 Task: Toggle the highlight madified tabs in the editor management.
Action: Mouse moved to (600, 293)
Screenshot: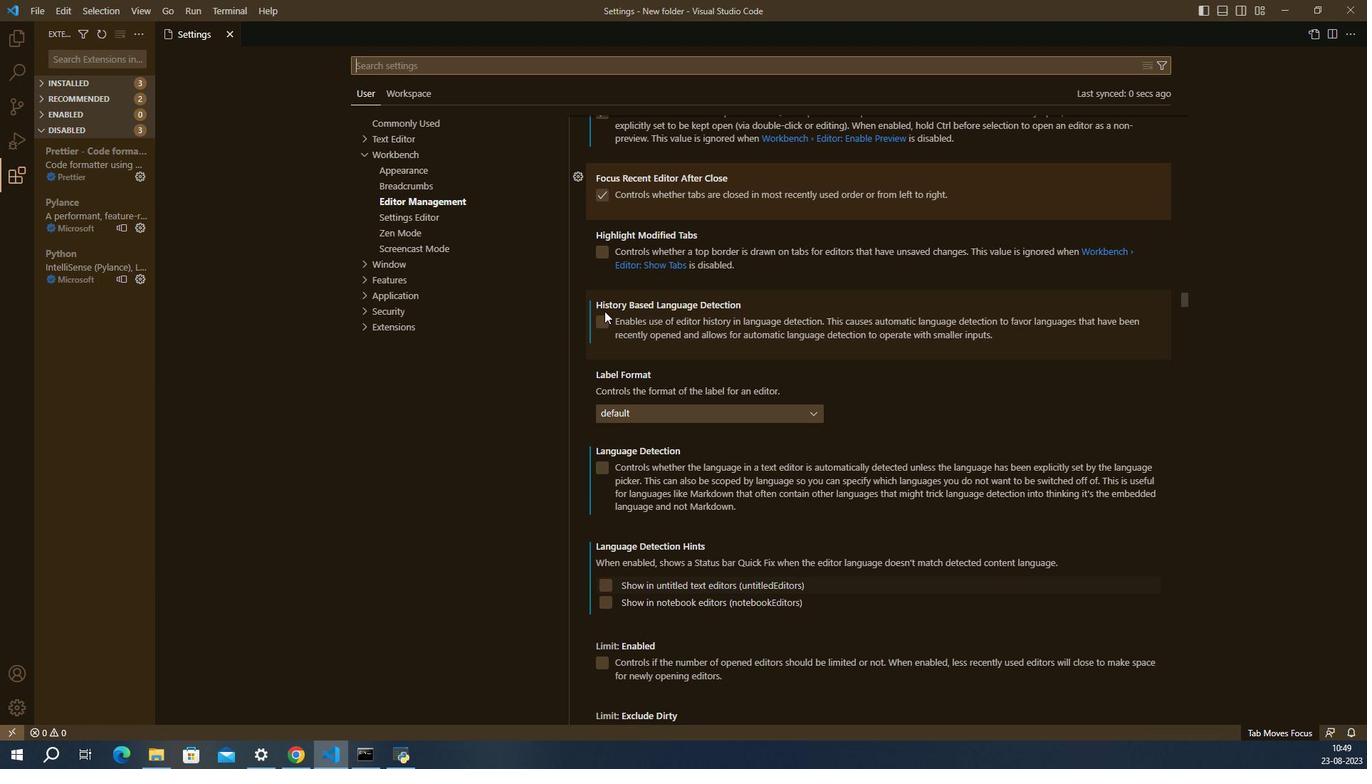 
Action: Mouse pressed left at (600, 293)
Screenshot: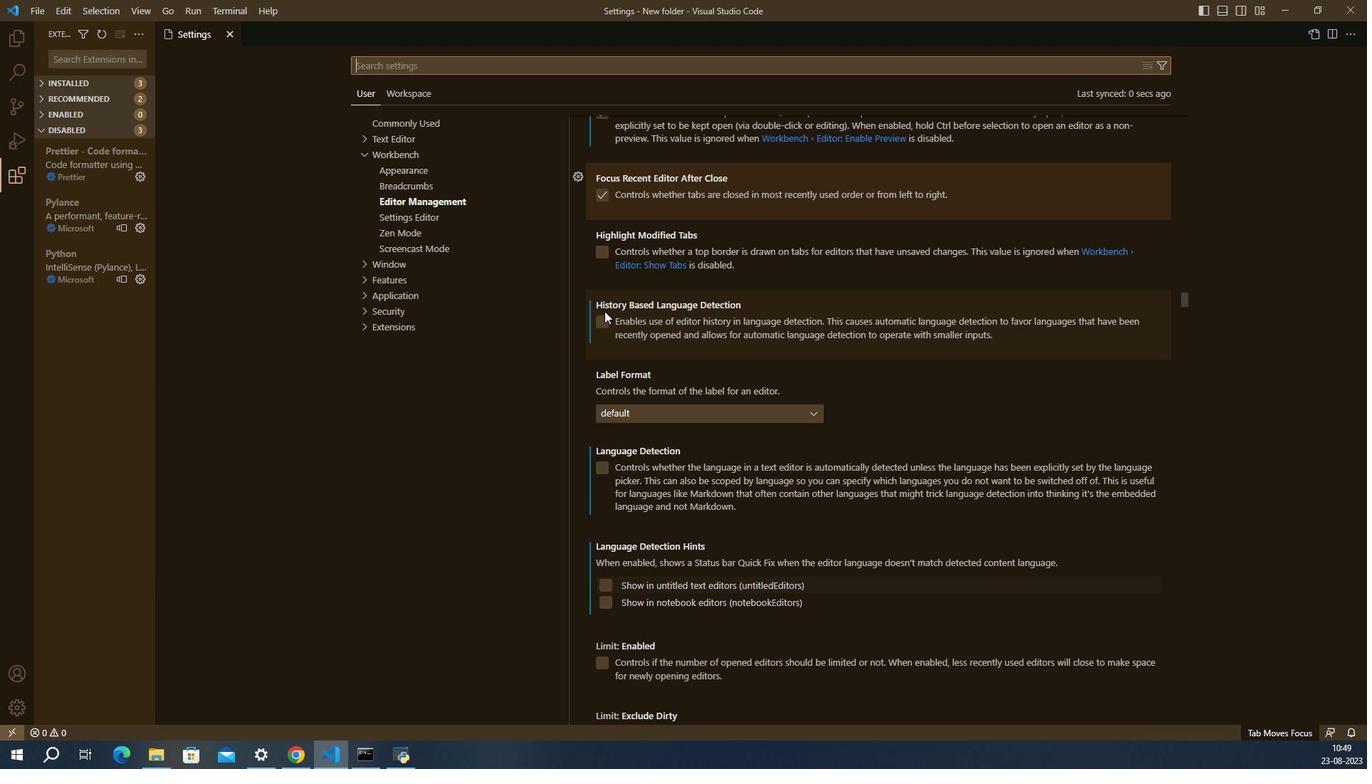 
Action: Mouse moved to (622, 255)
Screenshot: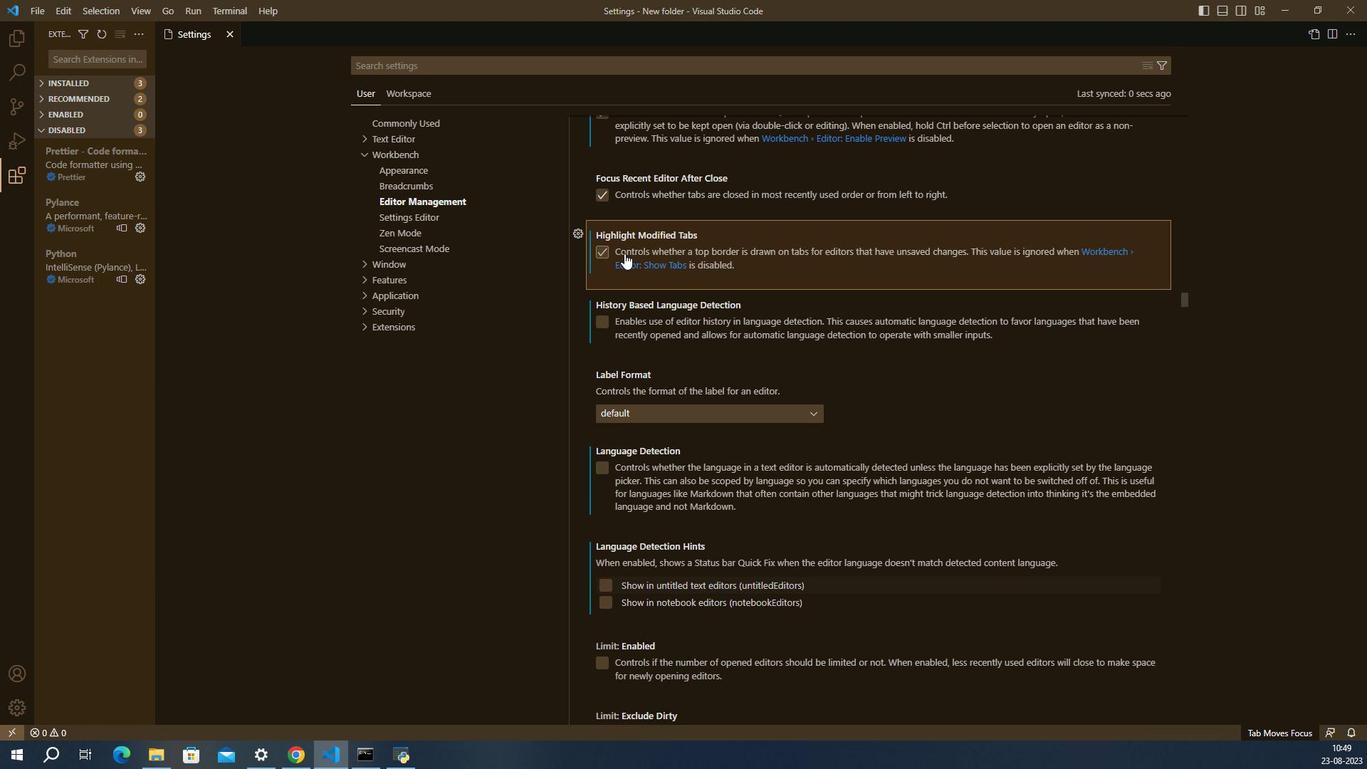 
Action: Mouse pressed left at (622, 255)
Screenshot: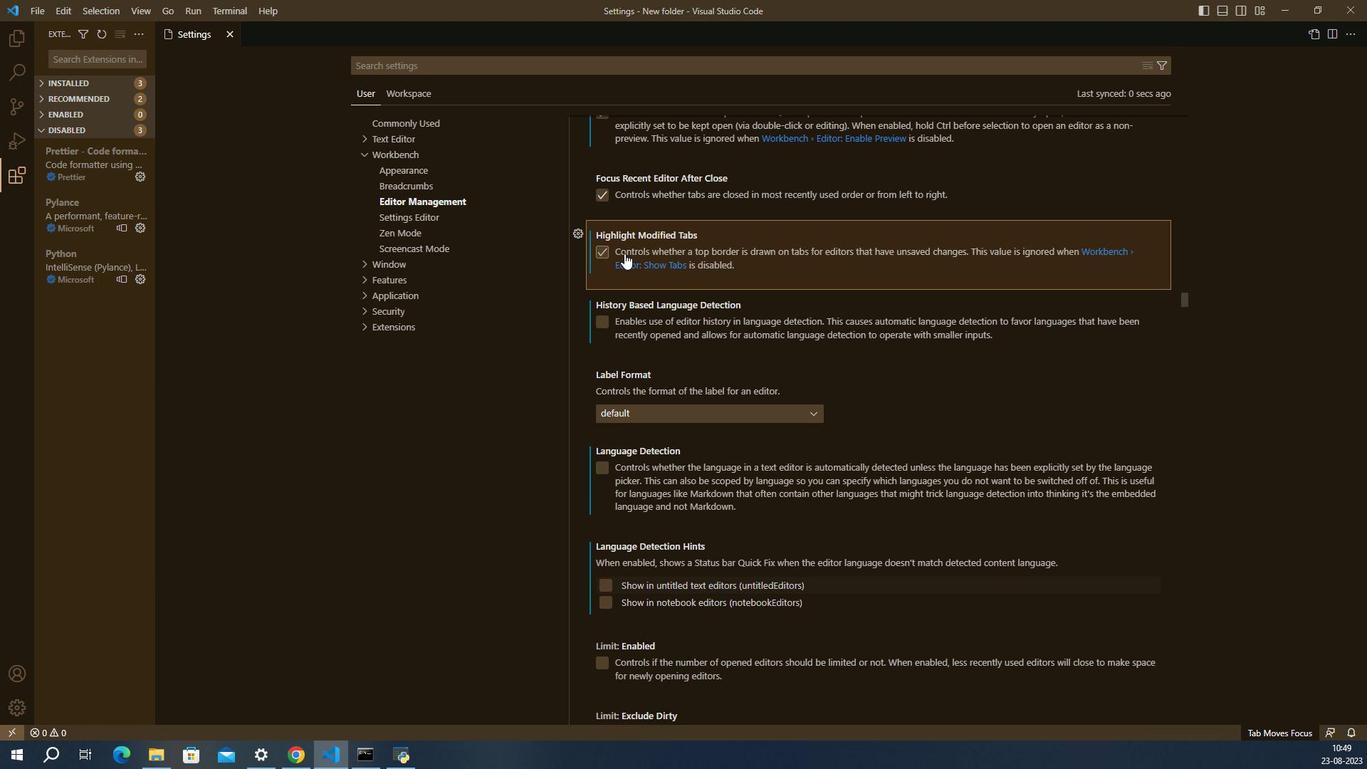 
Action: Mouse moved to (623, 255)
Screenshot: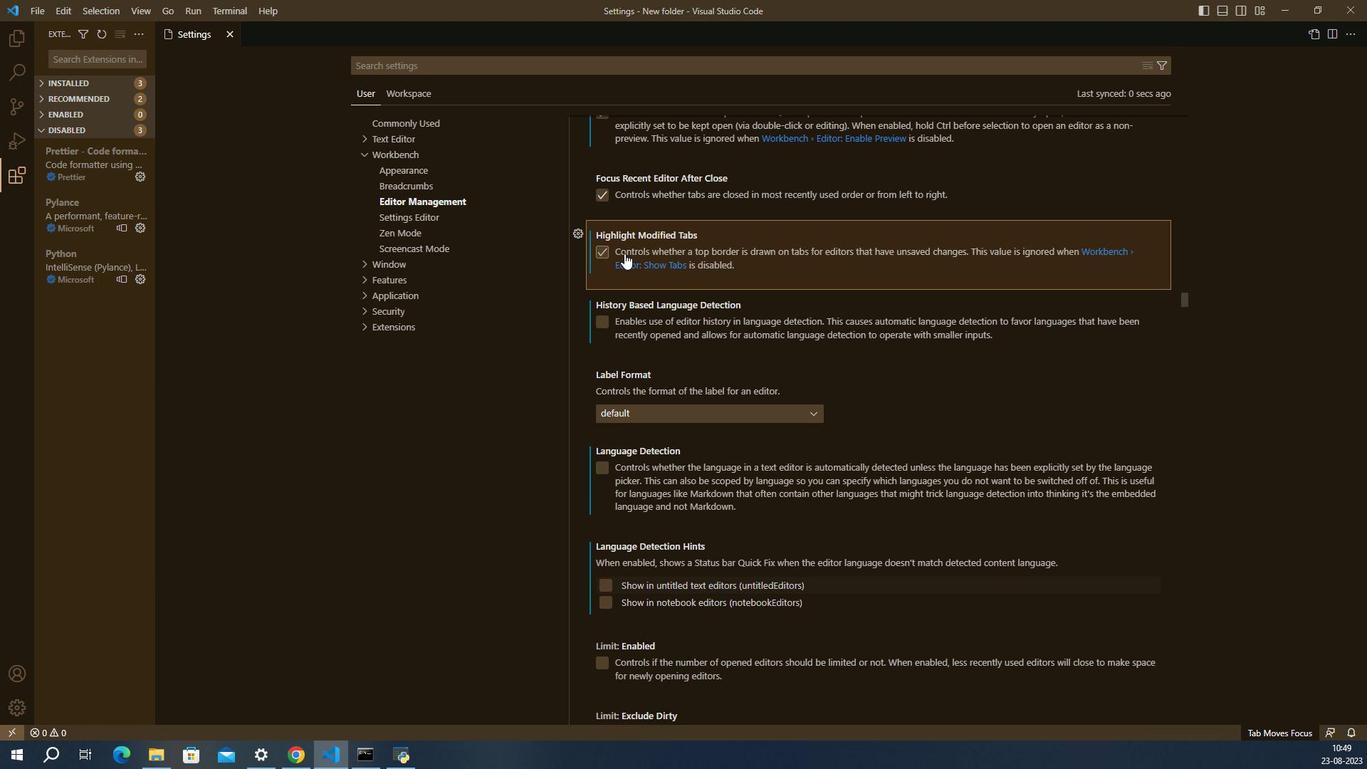 
